 Task: Check for  the employees who works at Google
Action: Mouse moved to (385, 415)
Screenshot: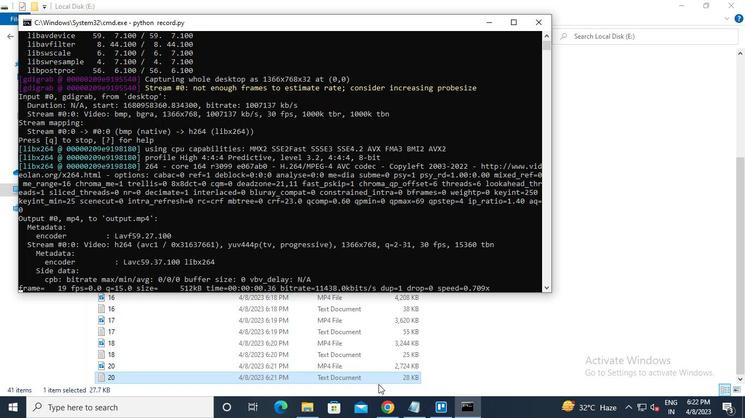 
Action: Mouse pressed left at (385, 415)
Screenshot: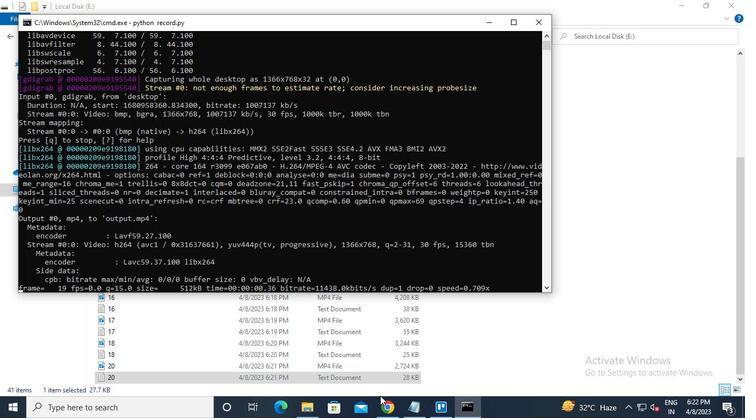 
Action: Mouse moved to (177, 71)
Screenshot: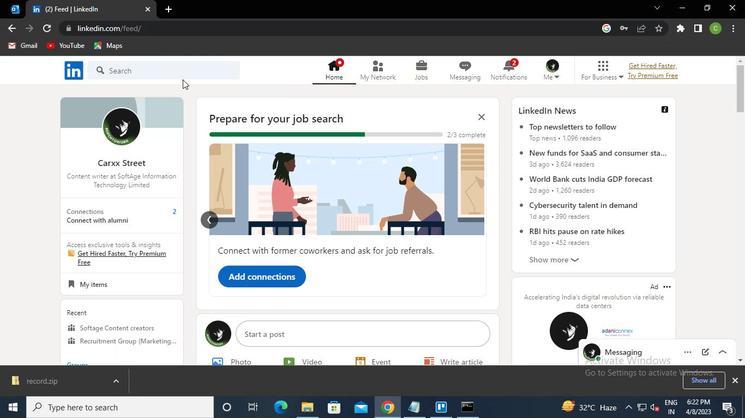 
Action: Mouse pressed left at (177, 71)
Screenshot: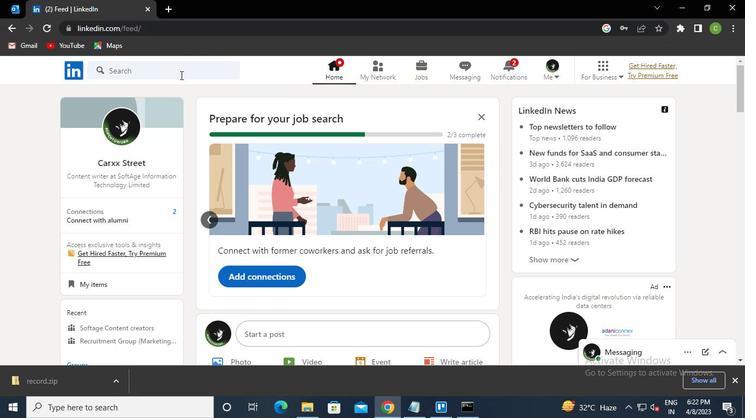 
Action: Keyboard g
Screenshot: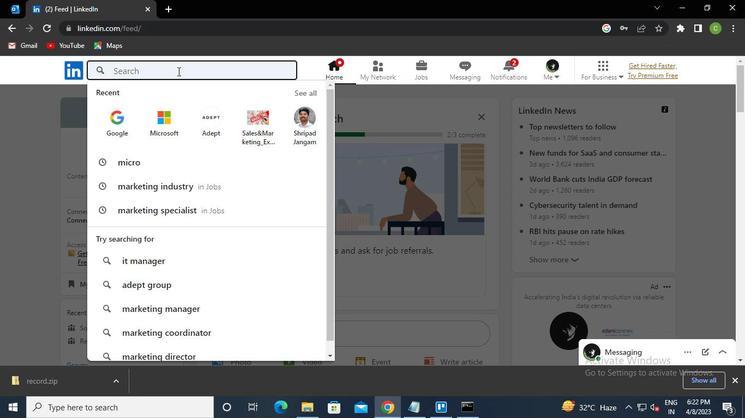 
Action: Keyboard o
Screenshot: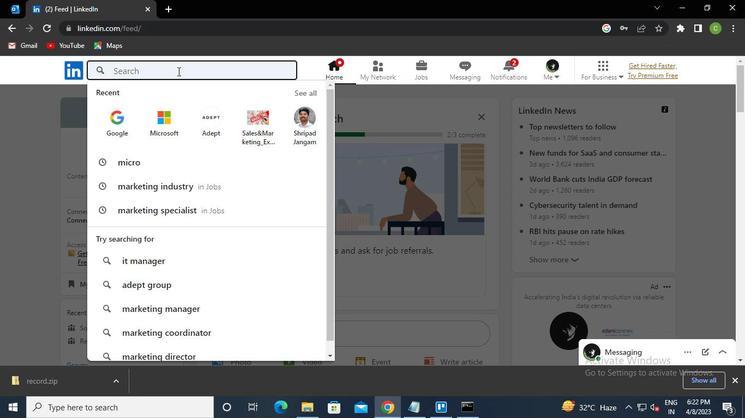 
Action: Keyboard o
Screenshot: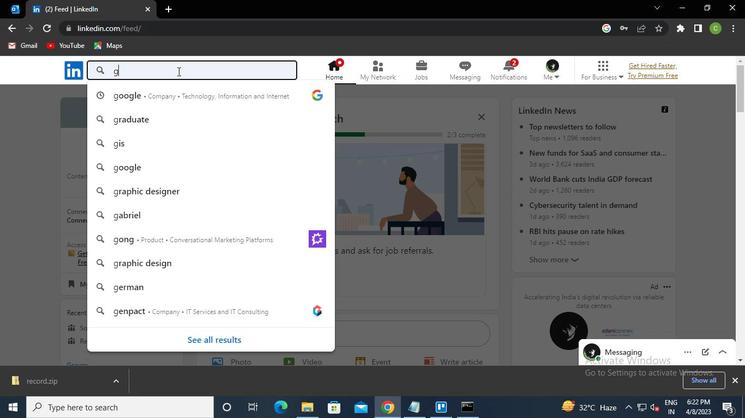 
Action: Keyboard g
Screenshot: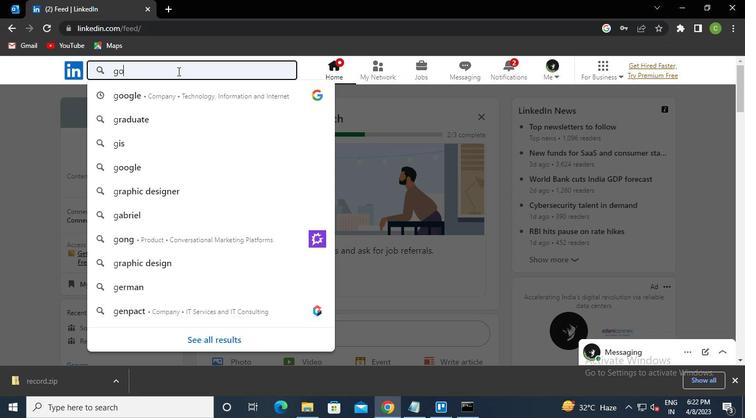 
Action: Keyboard l
Screenshot: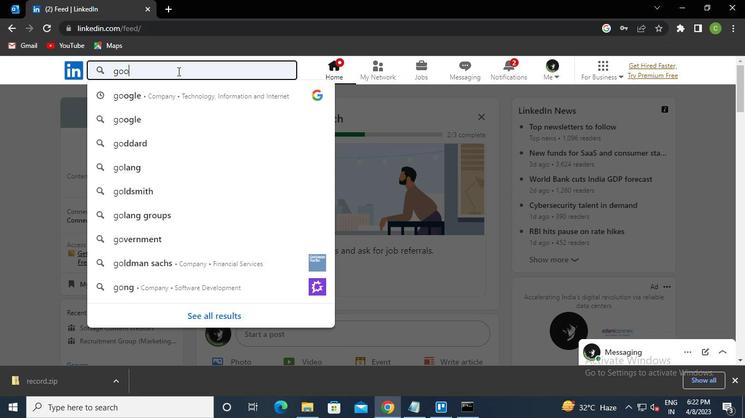 
Action: Keyboard e
Screenshot: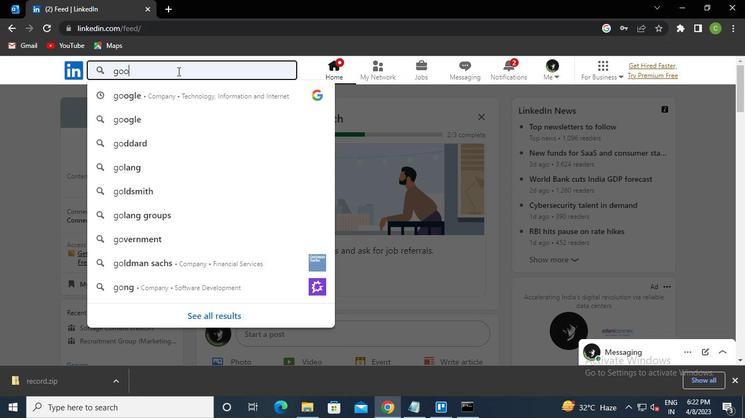 
Action: Keyboard Key.enter
Screenshot: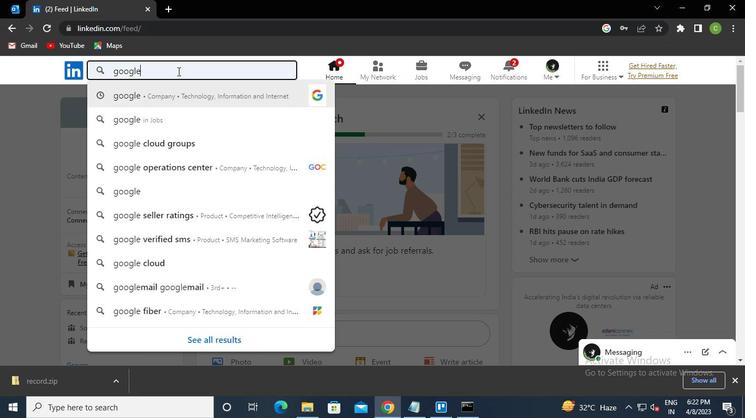 
Action: Mouse moved to (372, 180)
Screenshot: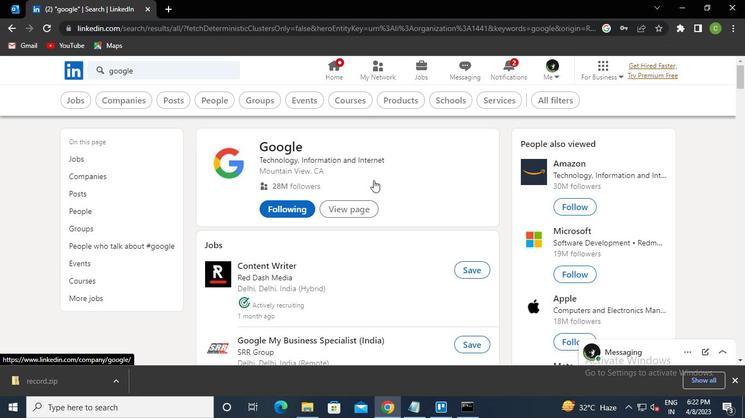 
Action: Mouse pressed left at (372, 180)
Screenshot: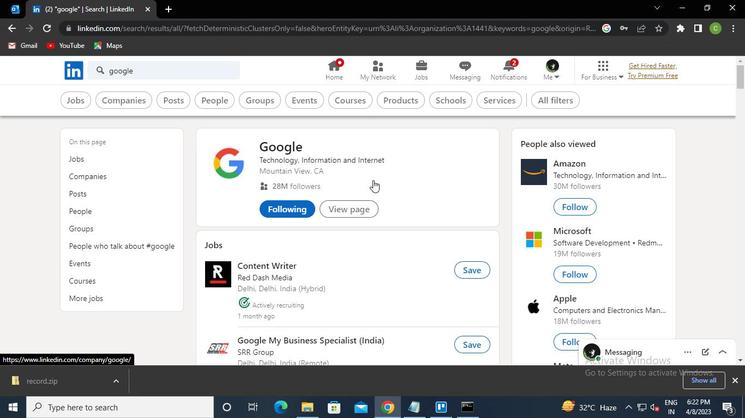 
Action: Mouse moved to (336, 177)
Screenshot: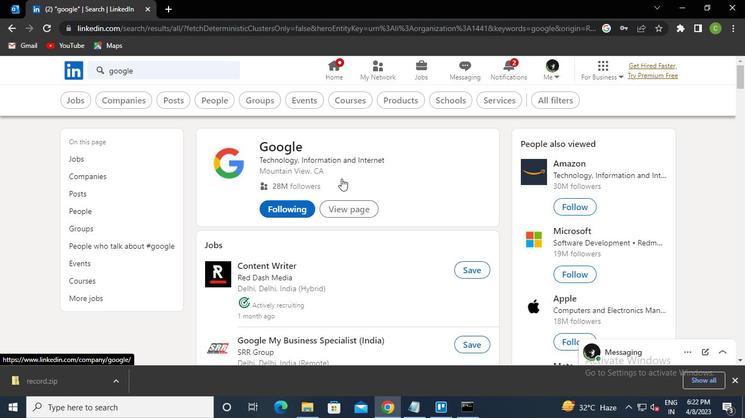 
Action: Mouse pressed left at (336, 177)
Screenshot: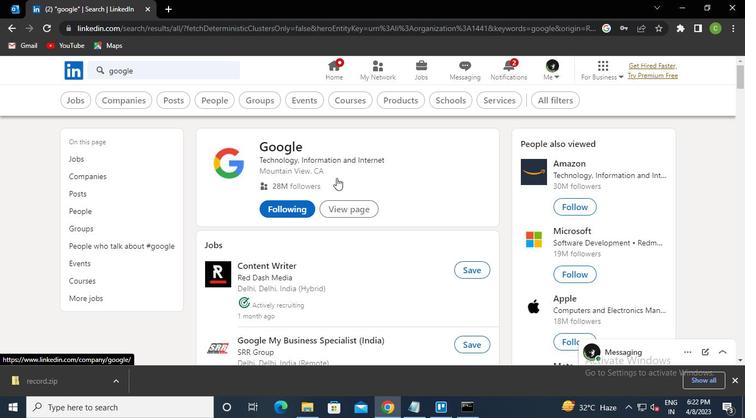 
Action: Mouse moved to (319, 162)
Screenshot: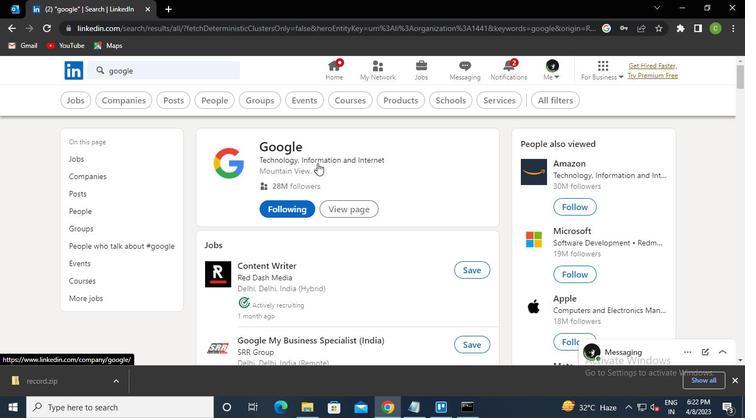 
Action: Mouse pressed left at (319, 162)
Screenshot: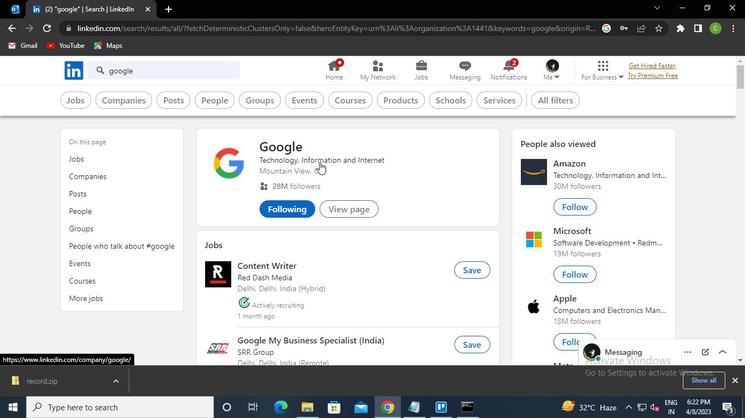 
Action: Mouse moved to (408, 176)
Screenshot: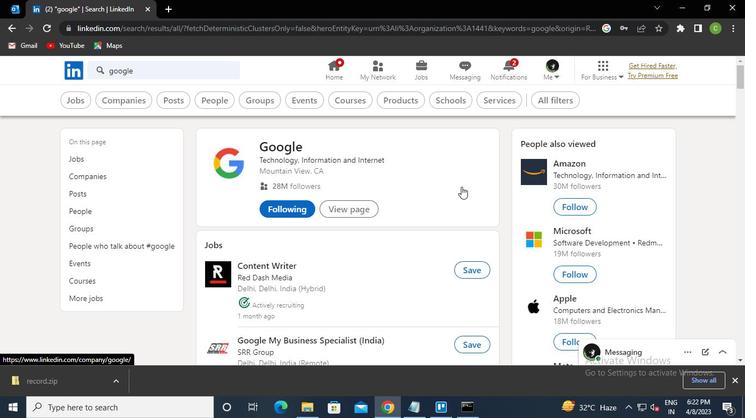 
Action: Mouse pressed left at (408, 176)
Screenshot: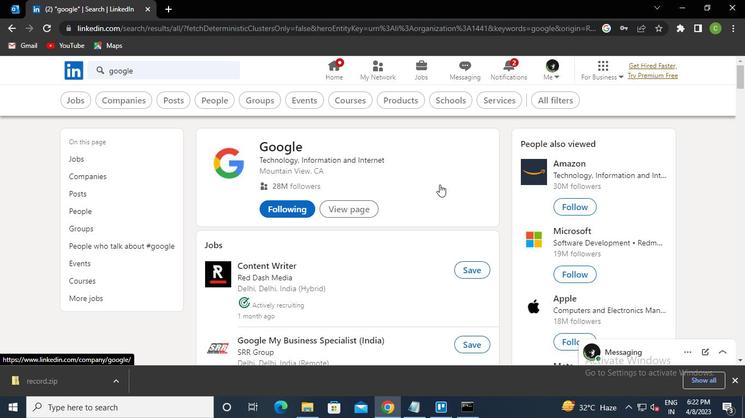 
Action: Mouse moved to (390, 176)
Screenshot: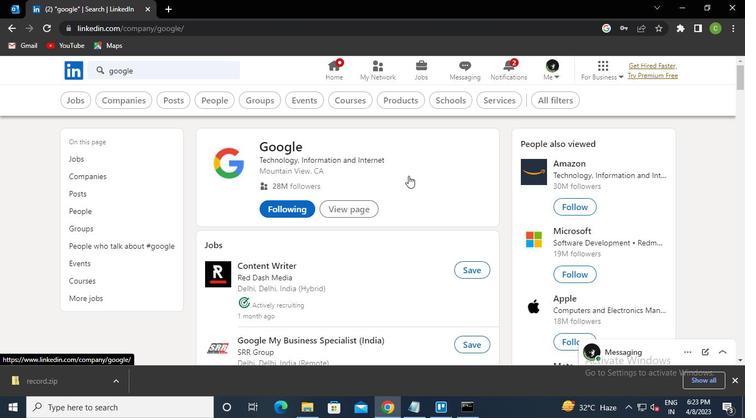 
Action: Mouse pressed left at (390, 176)
Screenshot: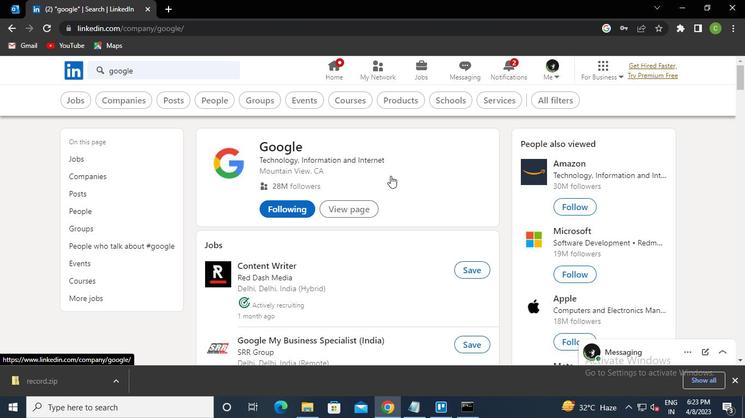 
Action: Mouse moved to (276, 175)
Screenshot: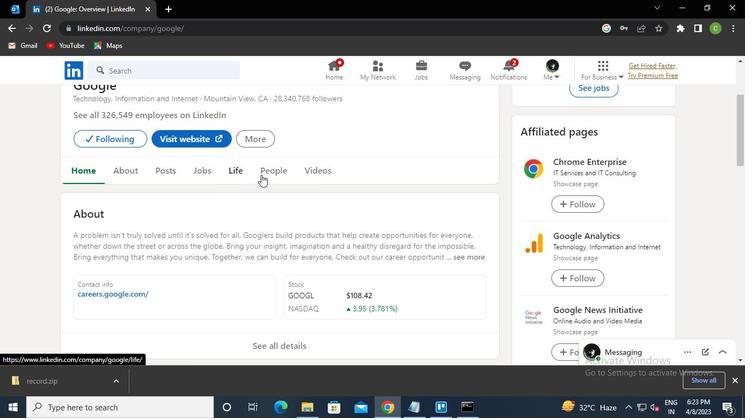
Action: Mouse pressed left at (276, 175)
Screenshot: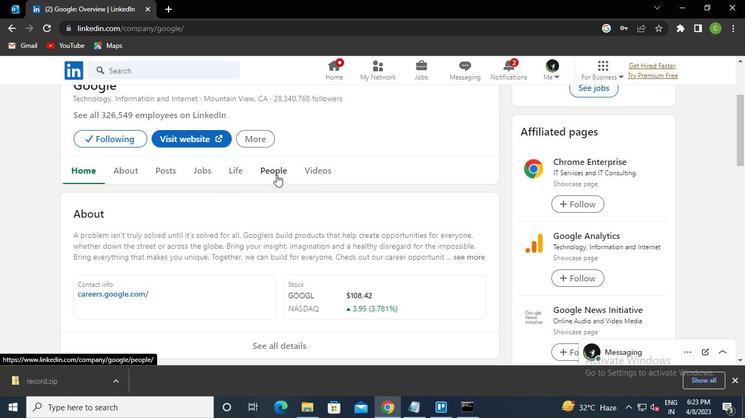 
Action: Mouse moved to (472, 415)
Screenshot: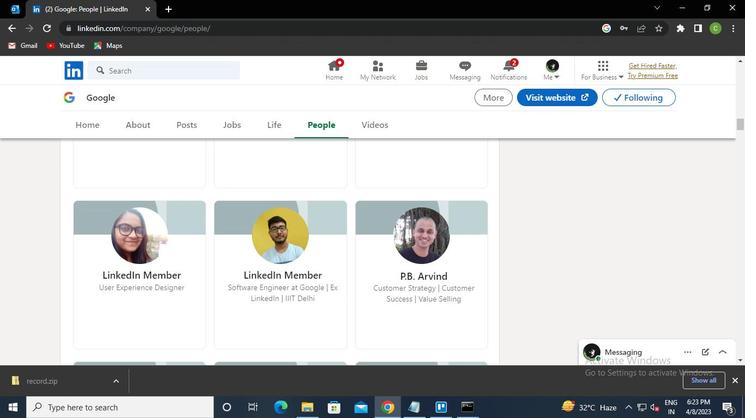 
Action: Mouse pressed left at (472, 415)
Screenshot: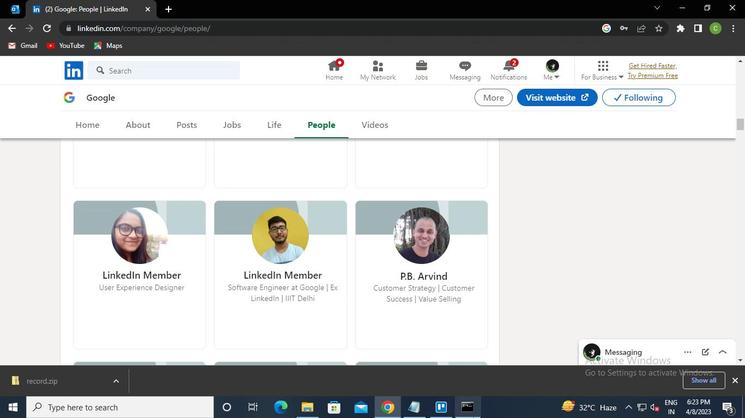 
Action: Mouse moved to (541, 20)
Screenshot: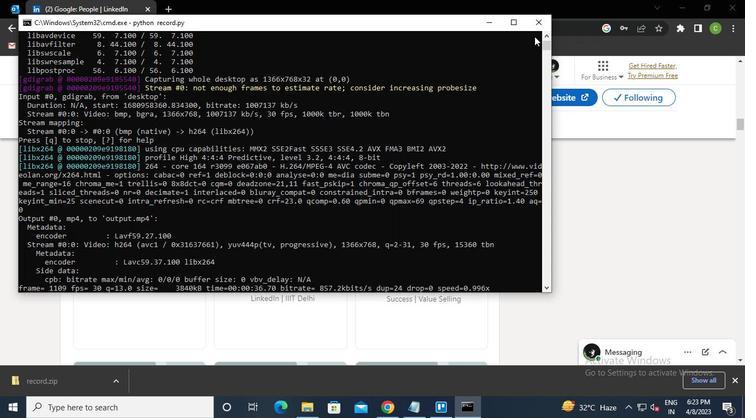 
Action: Mouse pressed left at (541, 20)
Screenshot: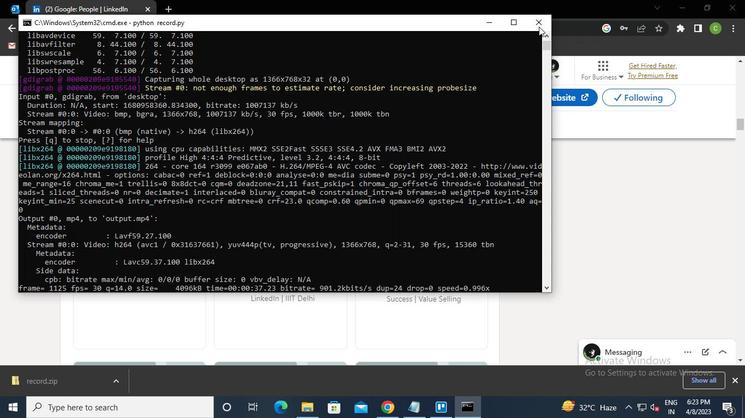 
Action: Mouse moved to (536, 27)
Screenshot: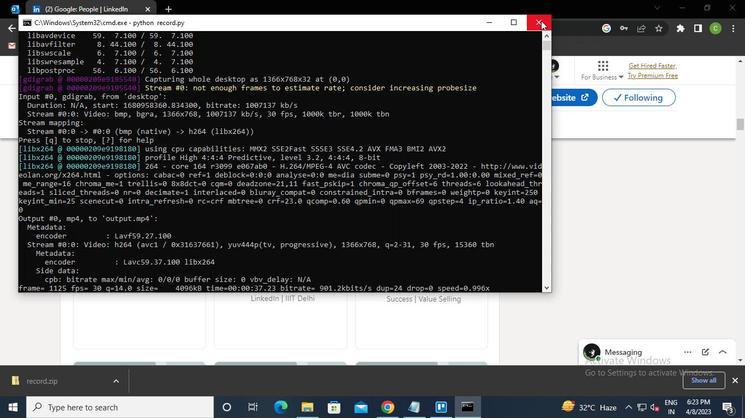 
